 Task: Check the sale-to-list ratio of brick exterior in the last 1 year.
Action: Mouse moved to (763, 178)
Screenshot: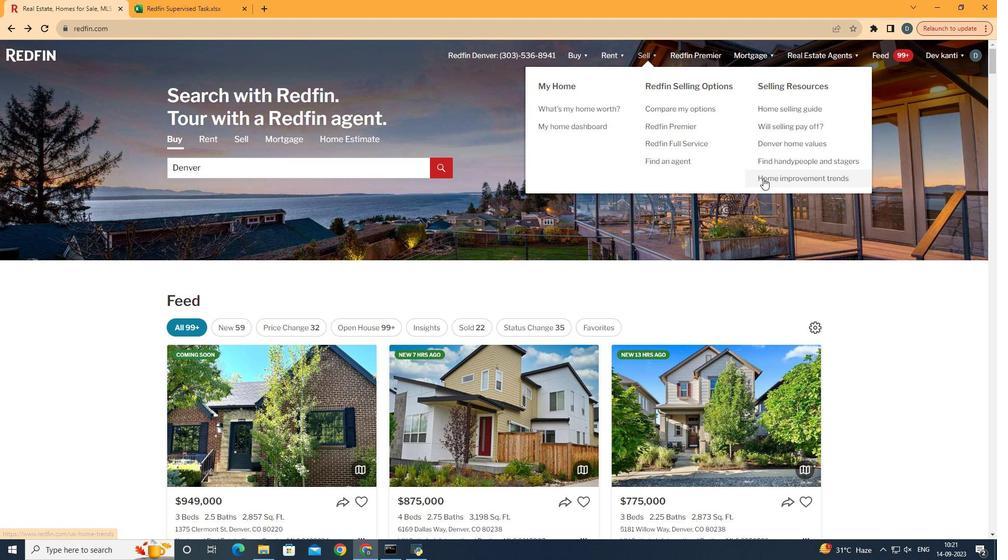 
Action: Mouse pressed left at (763, 178)
Screenshot: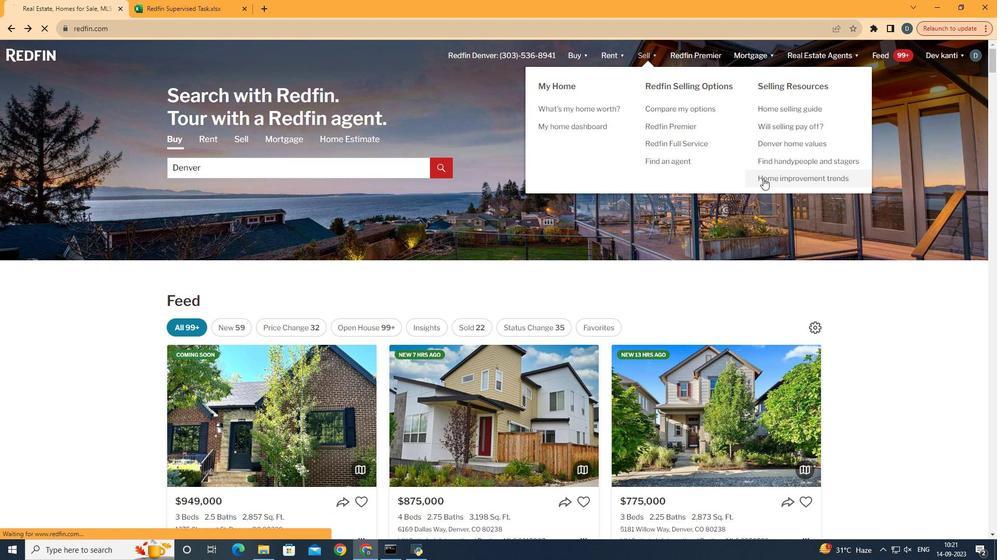 
Action: Mouse moved to (264, 198)
Screenshot: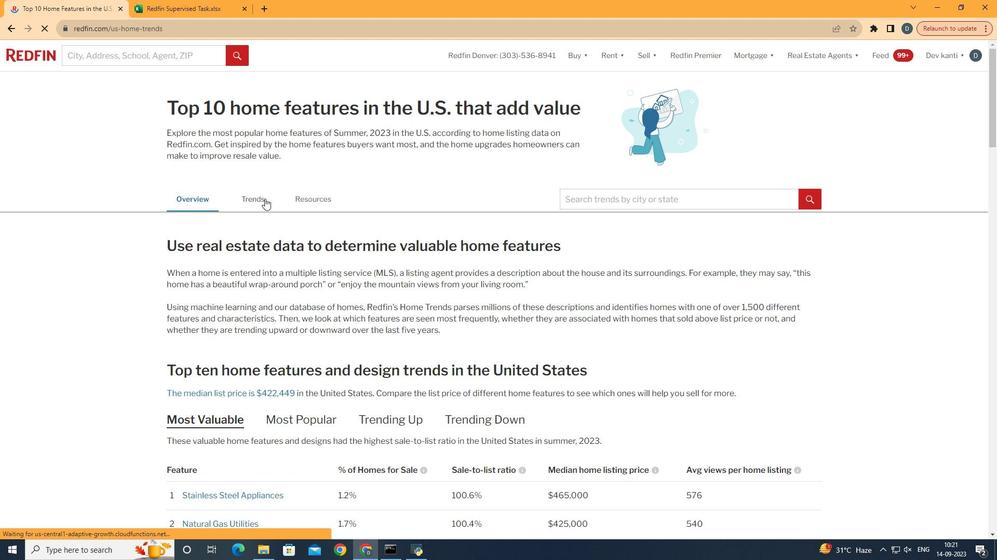 
Action: Mouse pressed left at (264, 198)
Screenshot: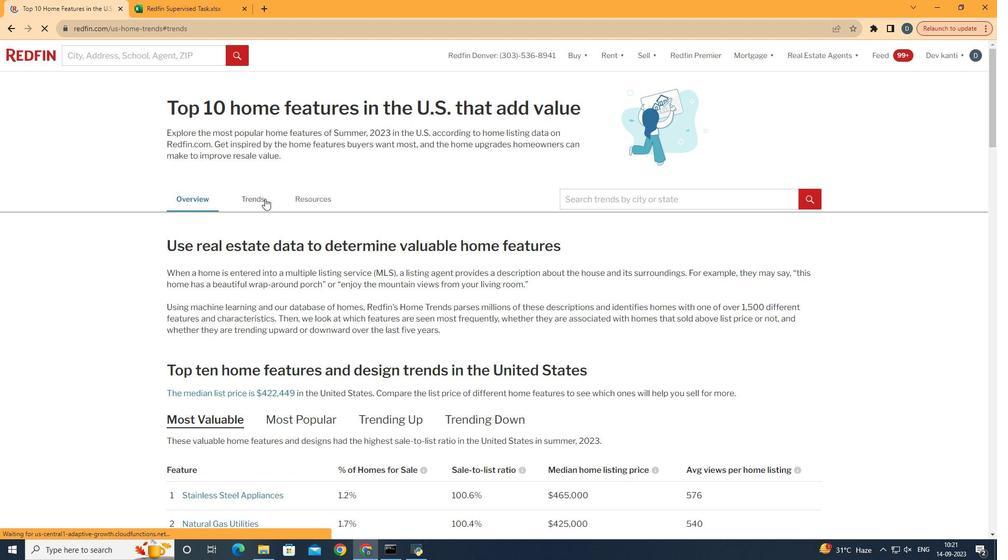 
Action: Mouse moved to (352, 282)
Screenshot: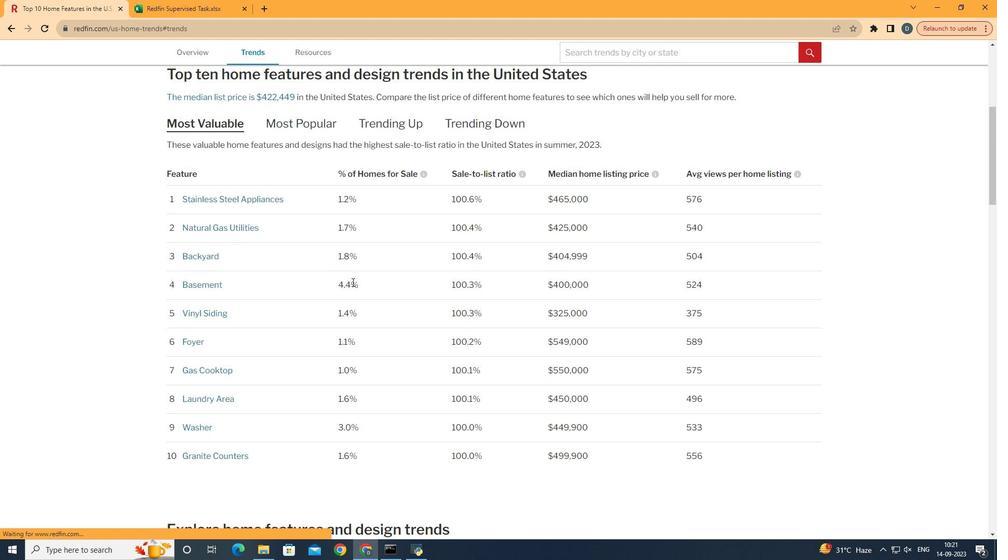 
Action: Mouse scrolled (352, 281) with delta (0, 0)
Screenshot: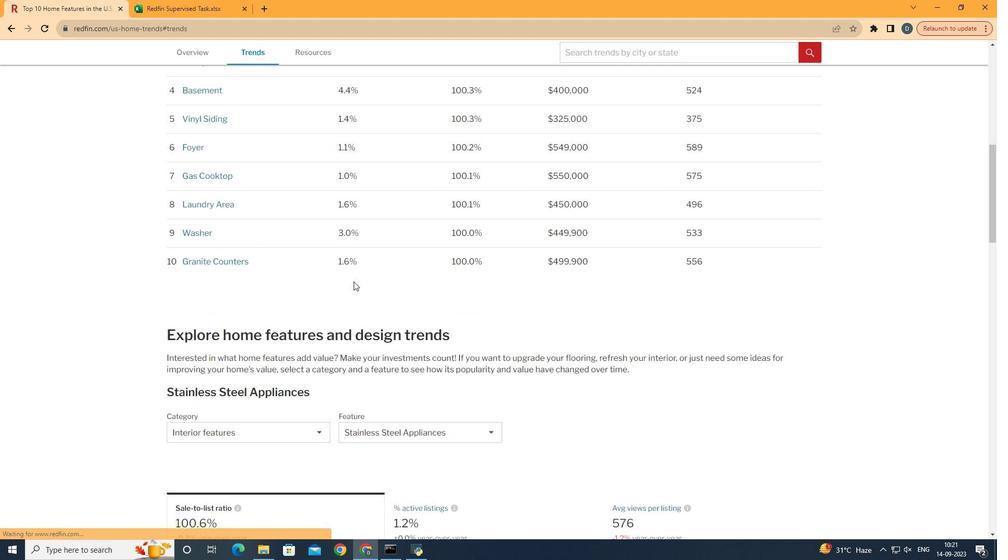 
Action: Mouse scrolled (352, 281) with delta (0, 0)
Screenshot: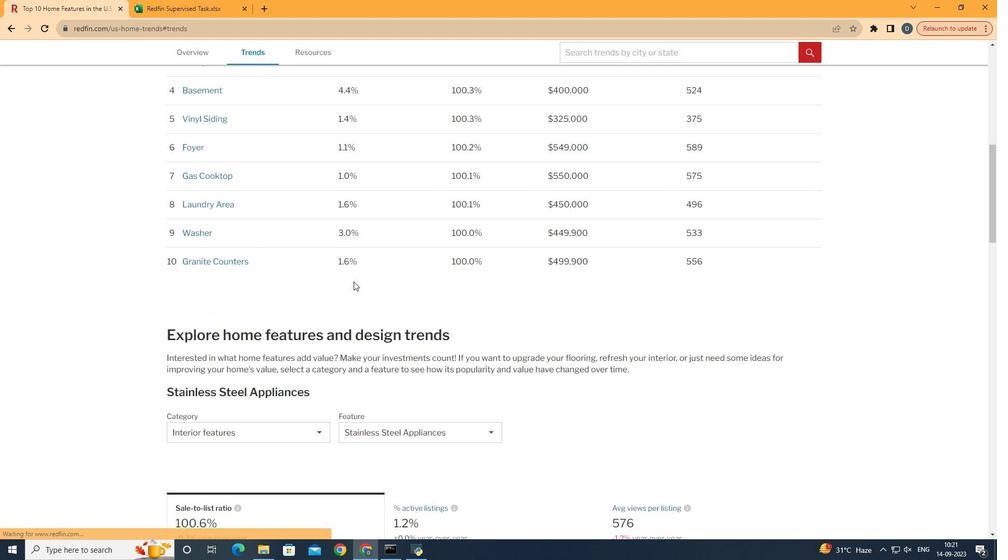 
Action: Mouse scrolled (352, 281) with delta (0, 0)
Screenshot: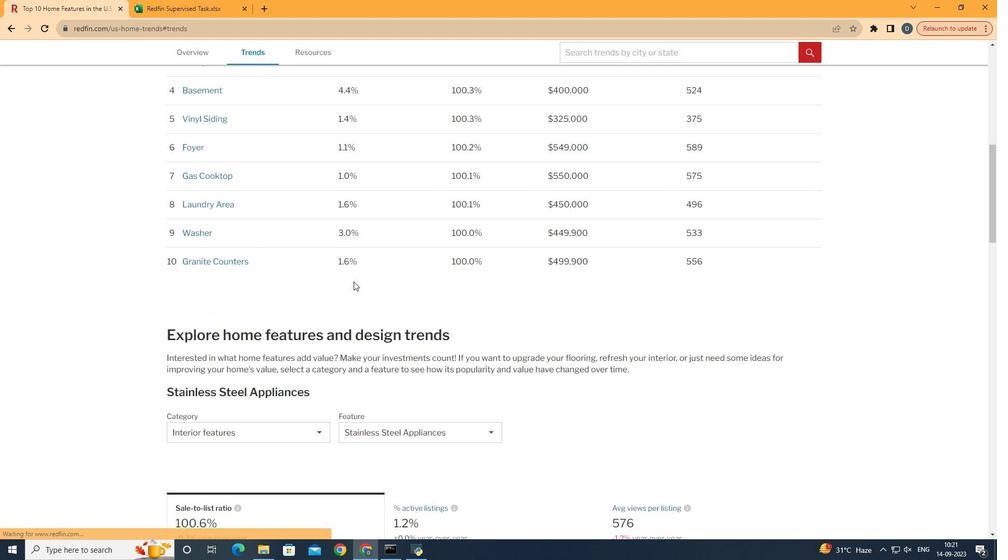 
Action: Mouse scrolled (352, 281) with delta (0, 0)
Screenshot: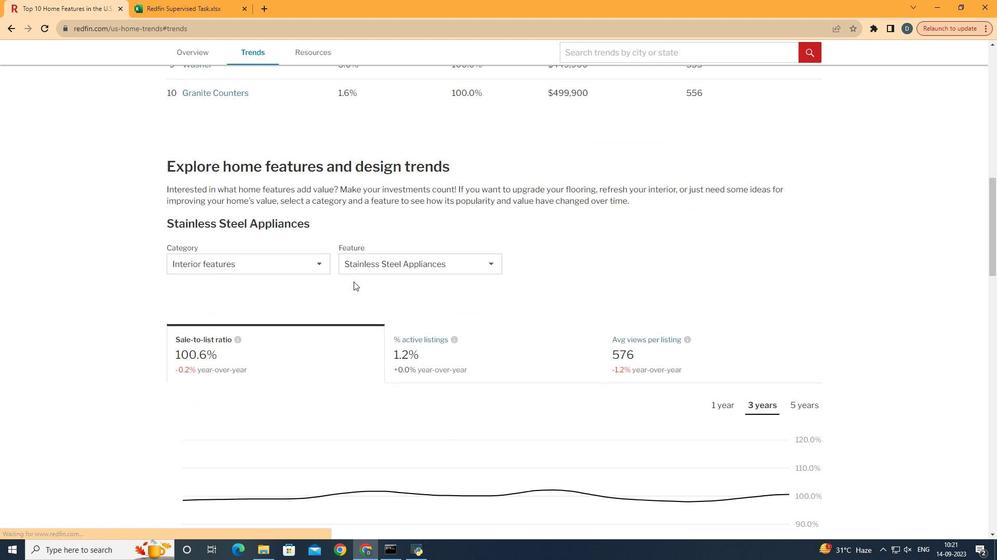 
Action: Mouse scrolled (352, 281) with delta (0, 0)
Screenshot: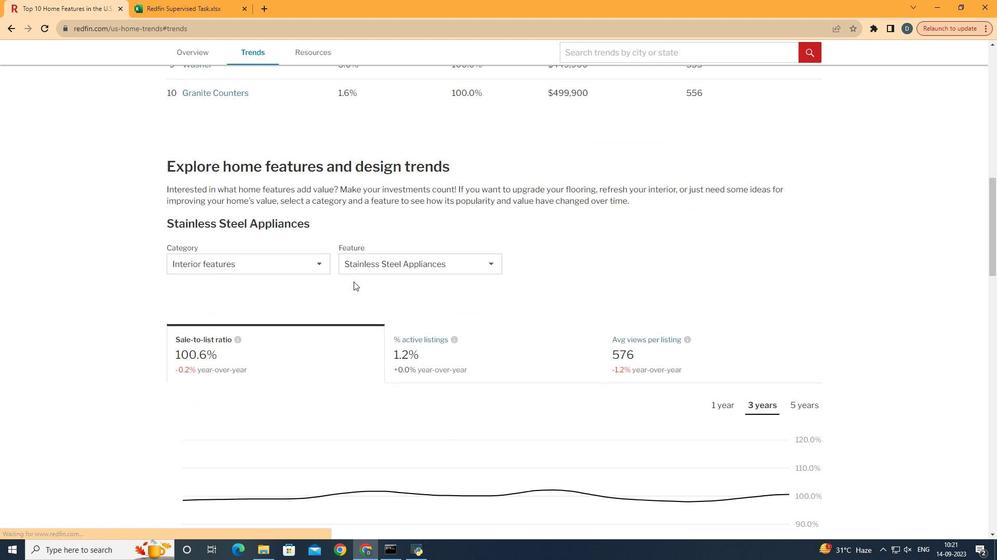 
Action: Mouse moved to (352, 282)
Screenshot: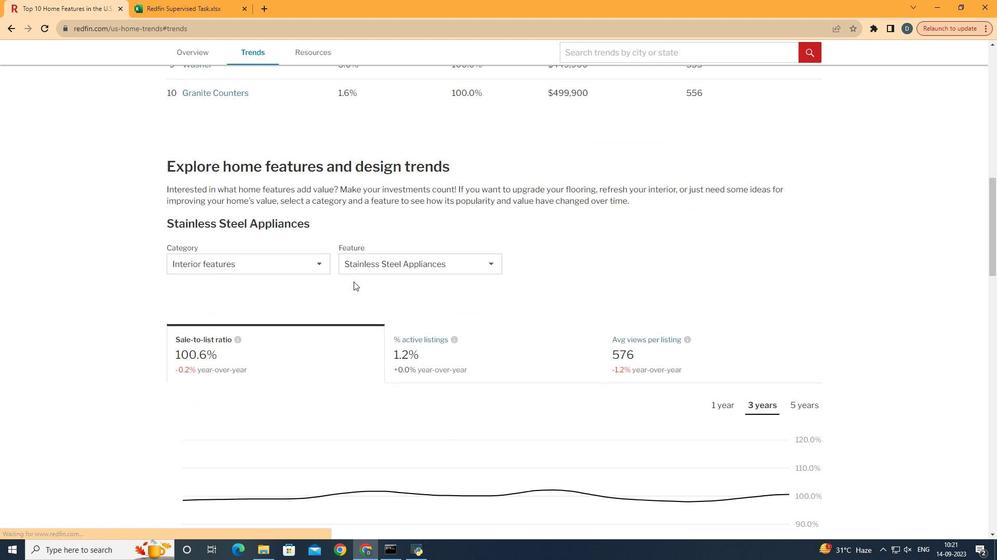 
Action: Mouse scrolled (352, 281) with delta (0, 0)
Screenshot: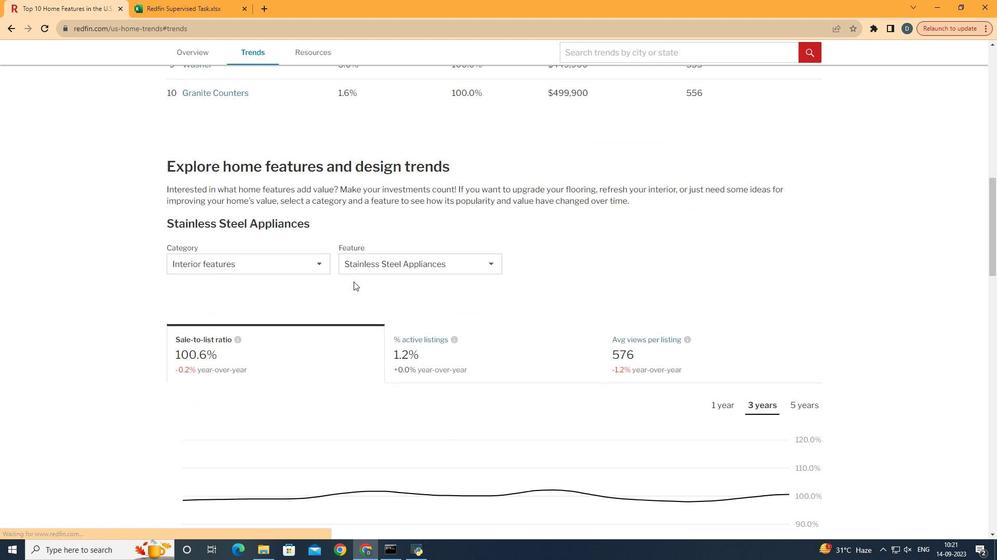 
Action: Mouse moved to (353, 281)
Screenshot: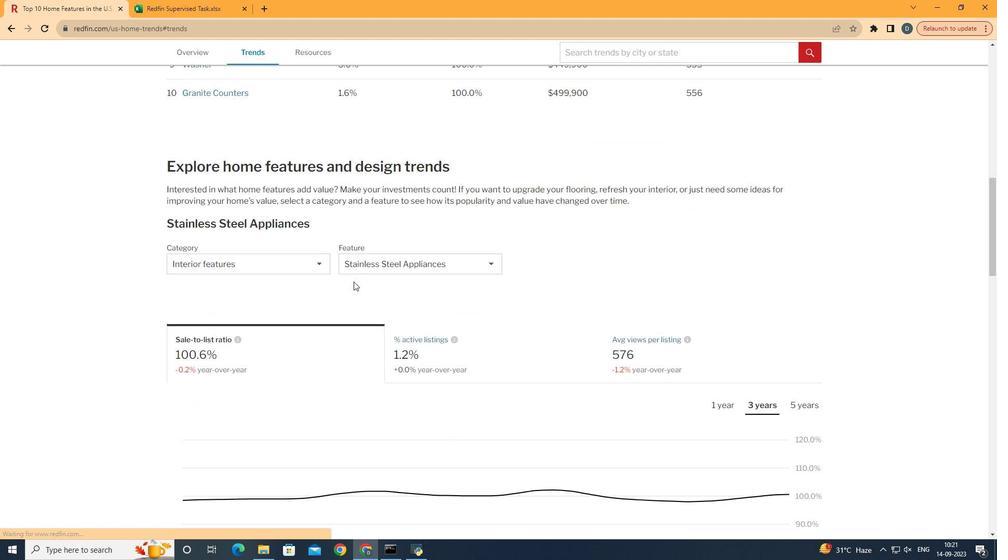 
Action: Mouse scrolled (353, 281) with delta (0, 0)
Screenshot: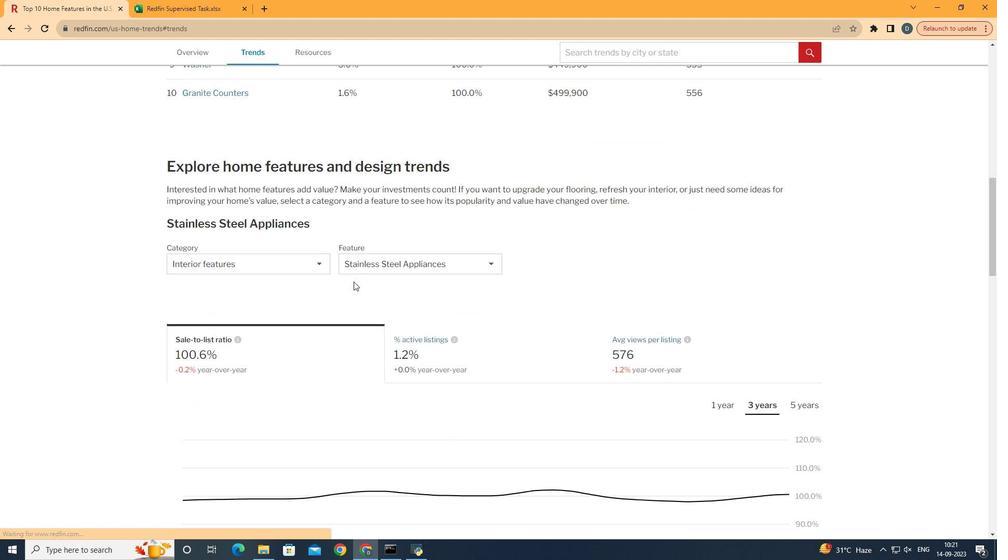 
Action: Mouse moved to (217, 271)
Screenshot: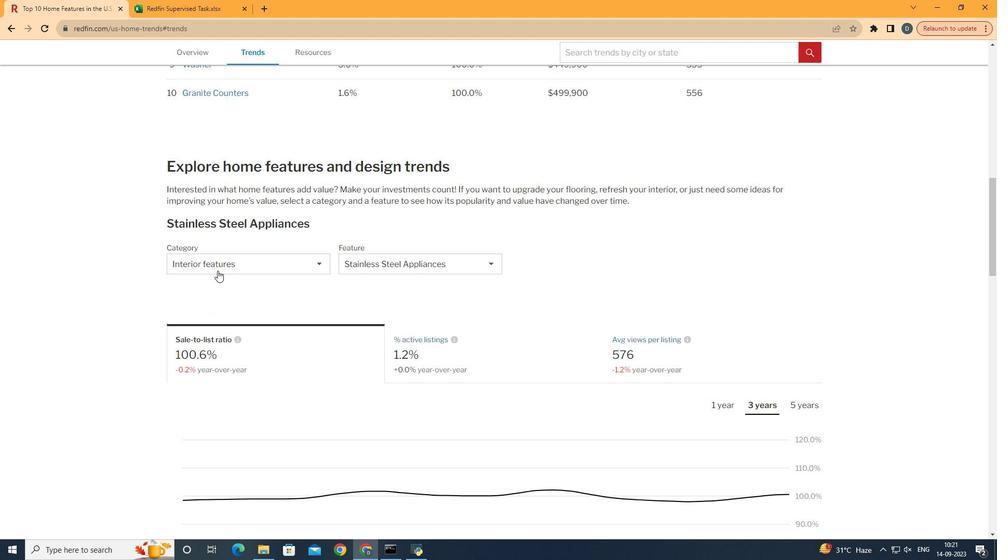 
Action: Mouse pressed left at (217, 271)
Screenshot: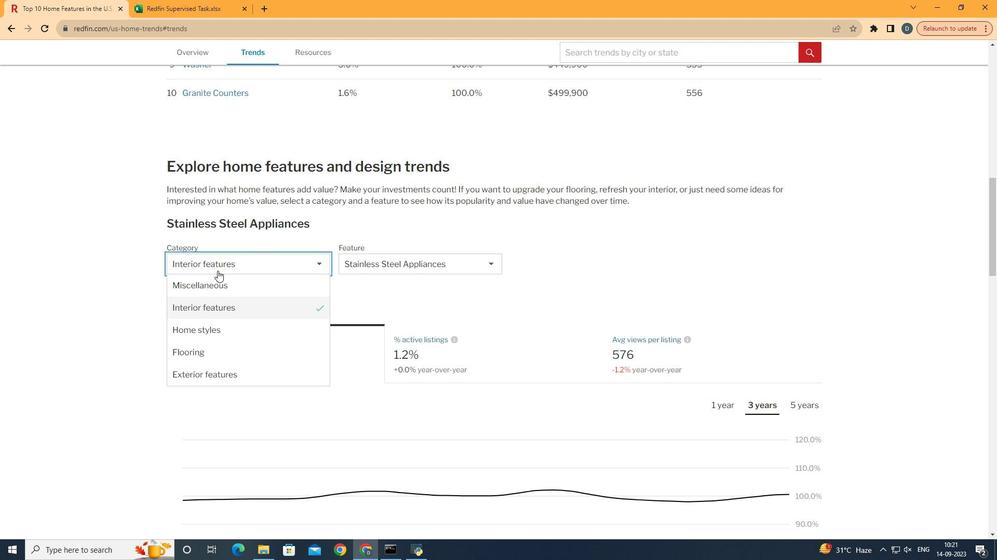 
Action: Mouse moved to (233, 327)
Screenshot: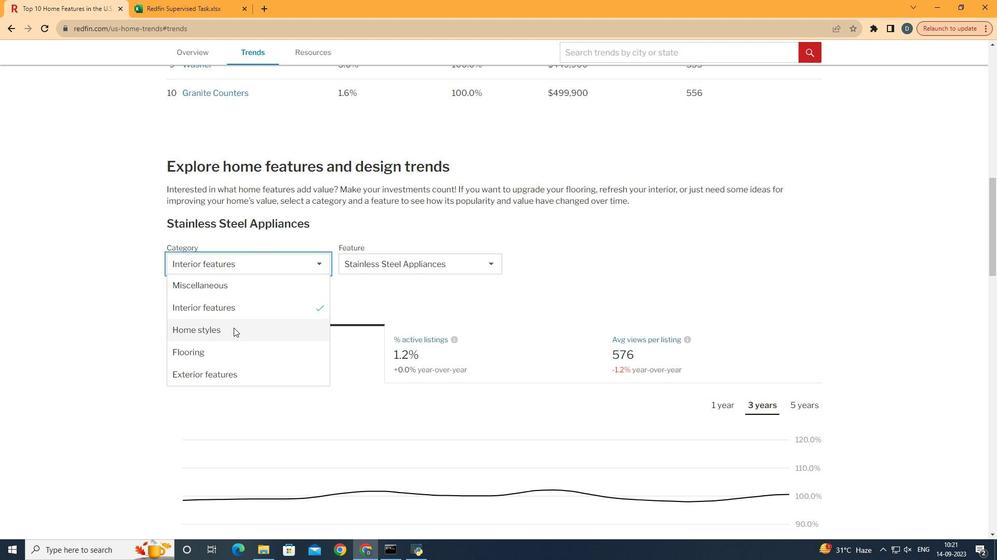 
Action: Mouse pressed left at (233, 327)
Screenshot: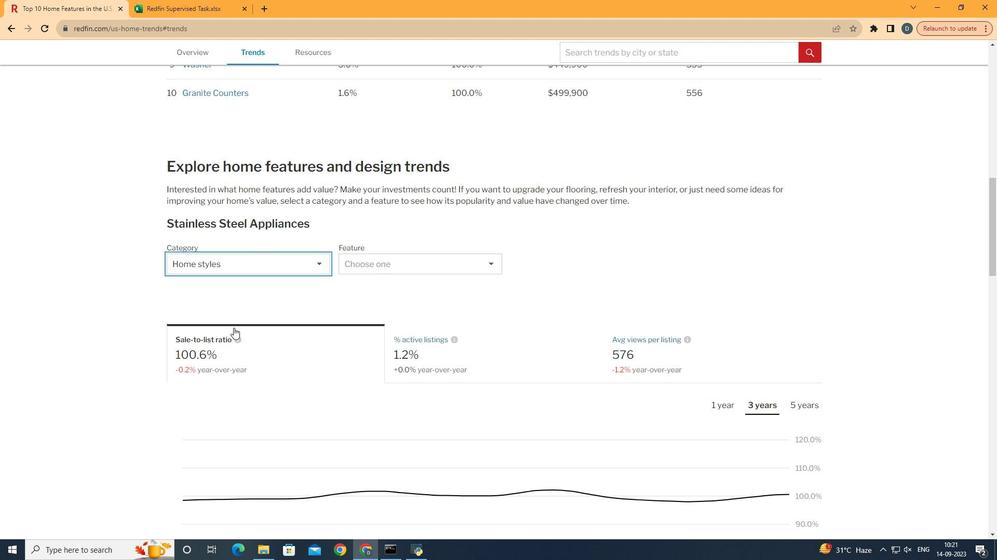 
Action: Mouse moved to (455, 259)
Screenshot: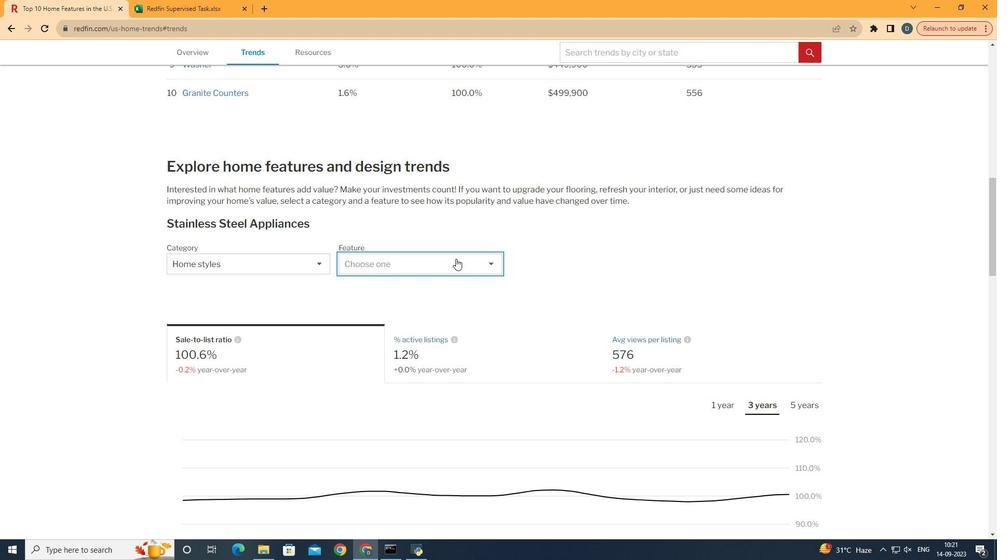 
Action: Mouse pressed left at (455, 259)
Screenshot: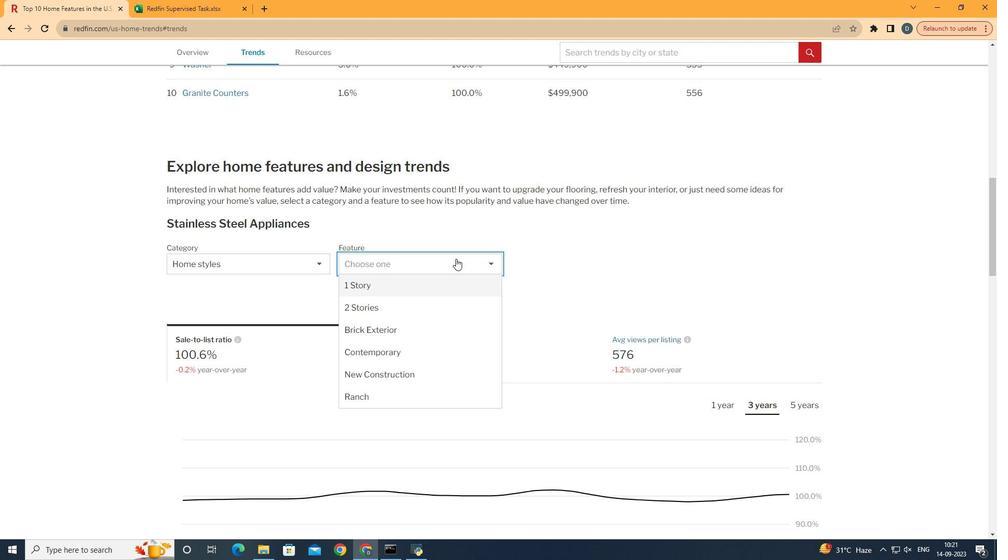 
Action: Mouse moved to (454, 327)
Screenshot: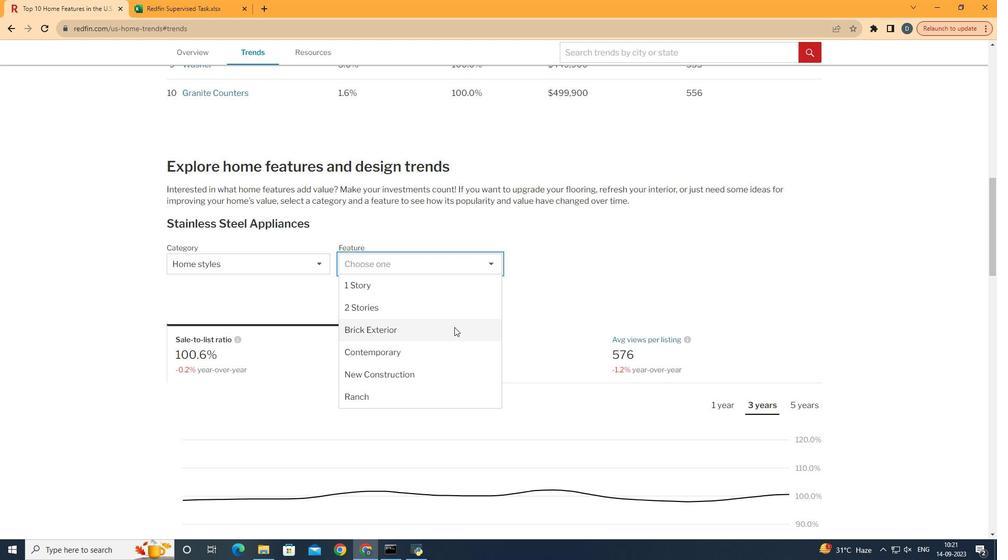 
Action: Mouse pressed left at (454, 327)
Screenshot: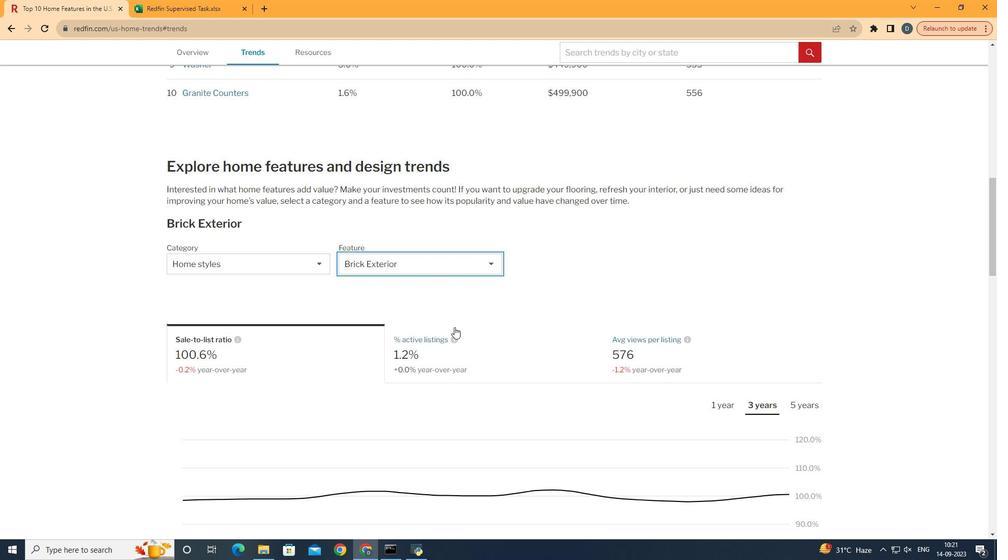 
Action: Mouse moved to (355, 343)
Screenshot: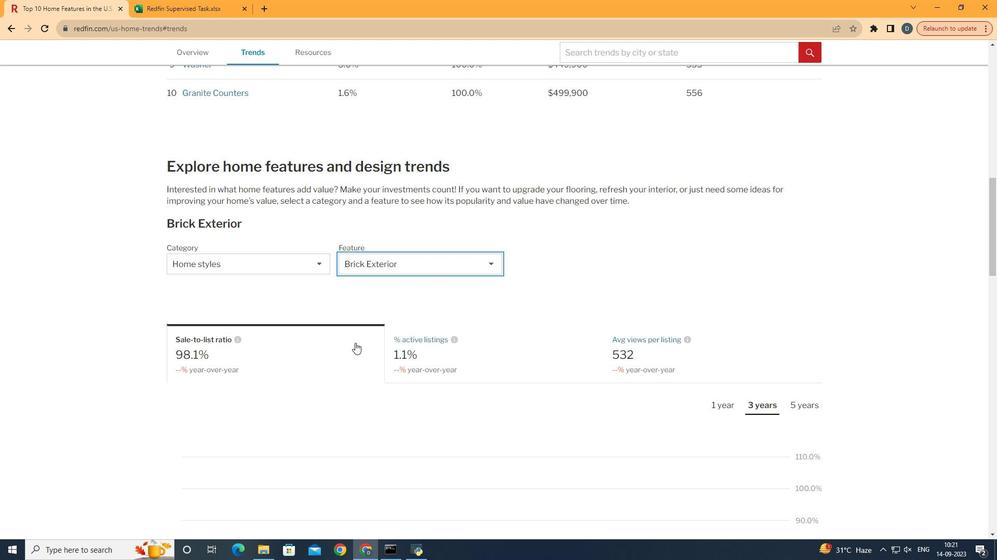 
Action: Mouse pressed left at (355, 343)
Screenshot: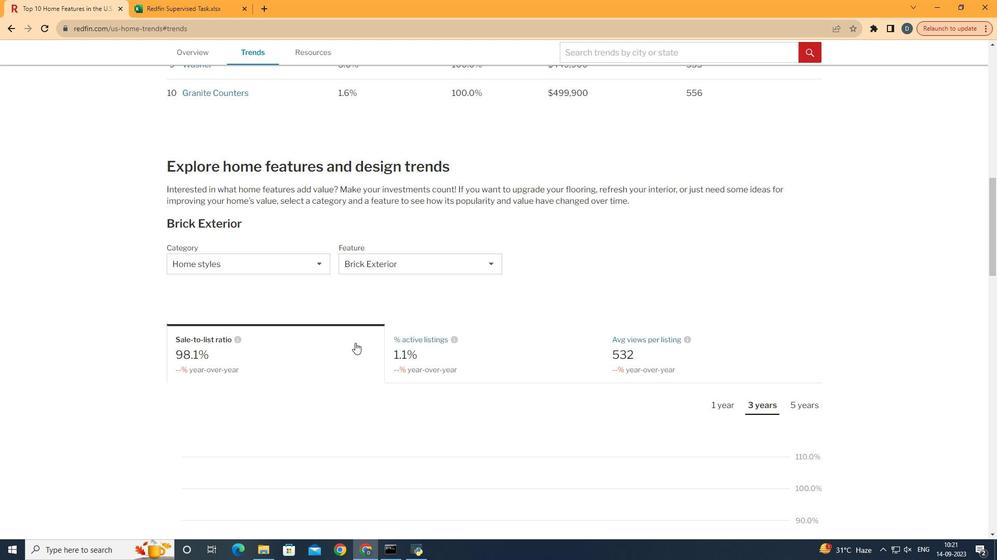 
Action: Mouse scrolled (355, 342) with delta (0, 0)
Screenshot: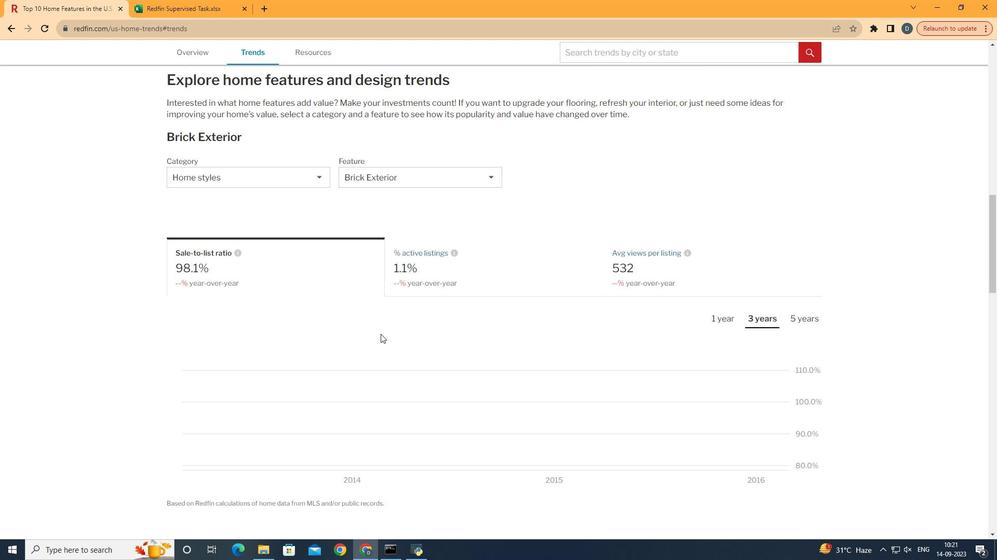 
Action: Mouse scrolled (355, 342) with delta (0, 0)
Screenshot: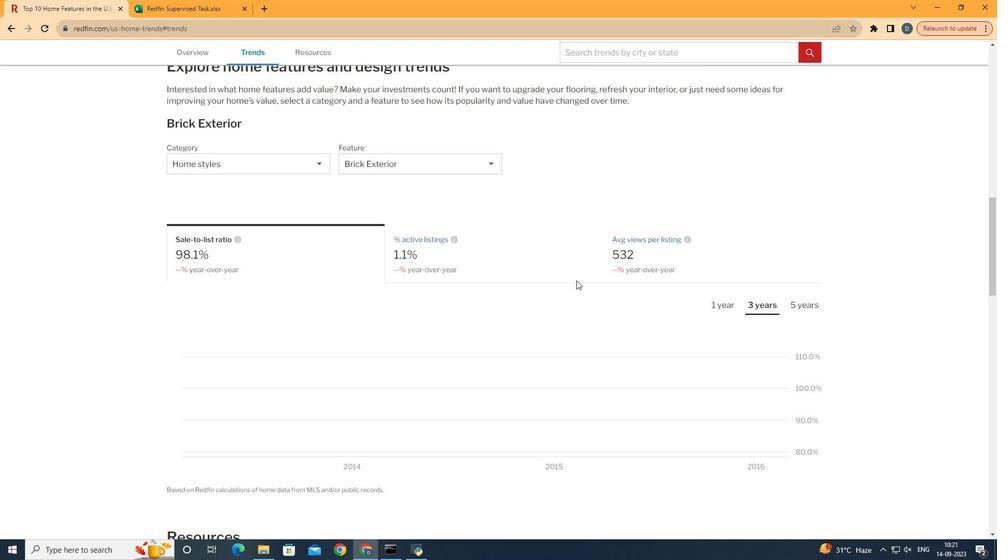 
Action: Mouse moved to (714, 300)
Screenshot: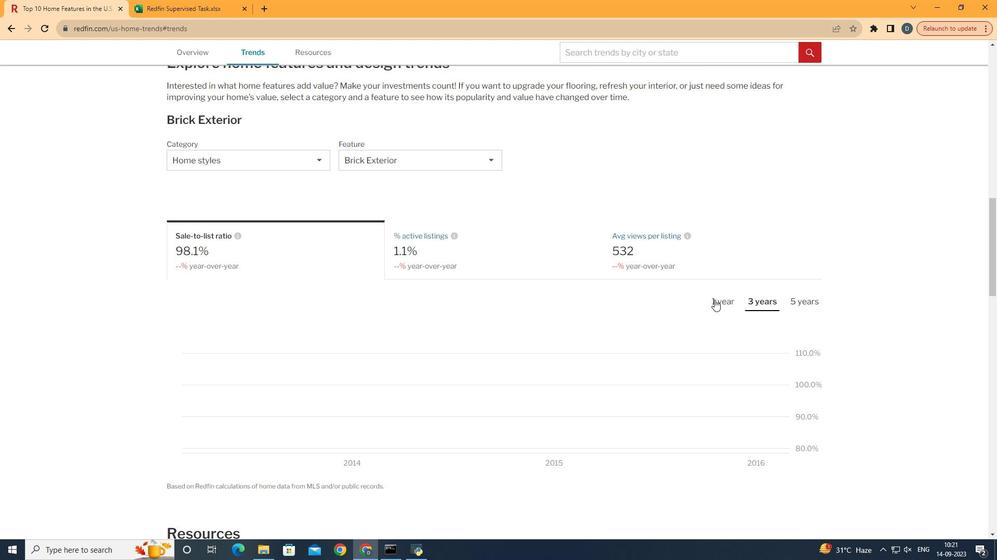 
Action: Mouse pressed left at (714, 300)
Screenshot: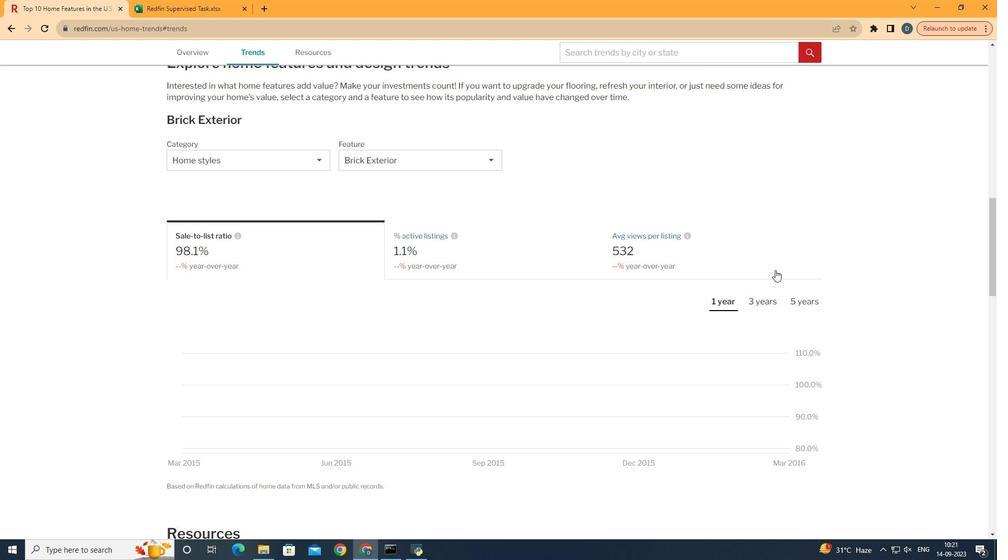 
Action: Mouse moved to (835, 240)
Screenshot: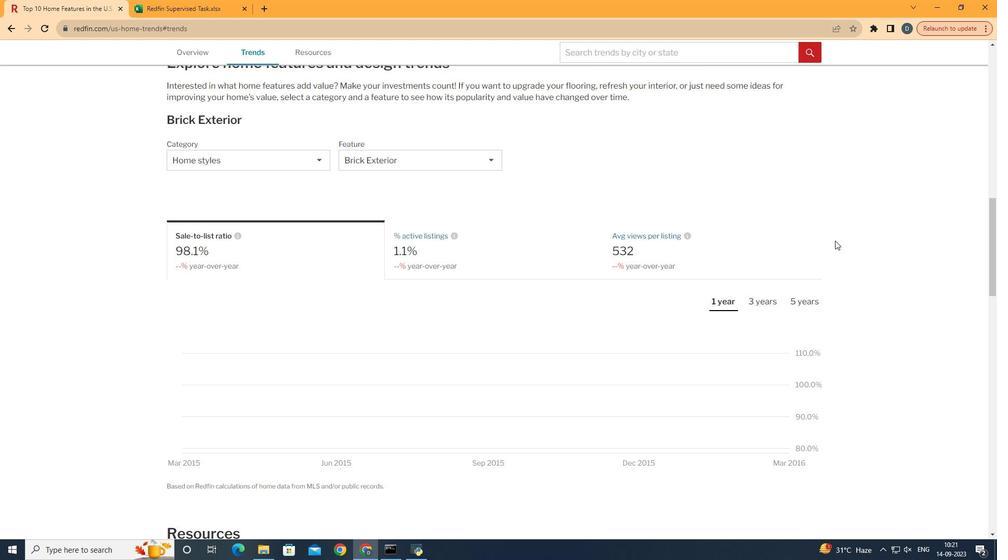 
